 Task: Add current time to the page.
Action: Mouse moved to (39, 89)
Screenshot: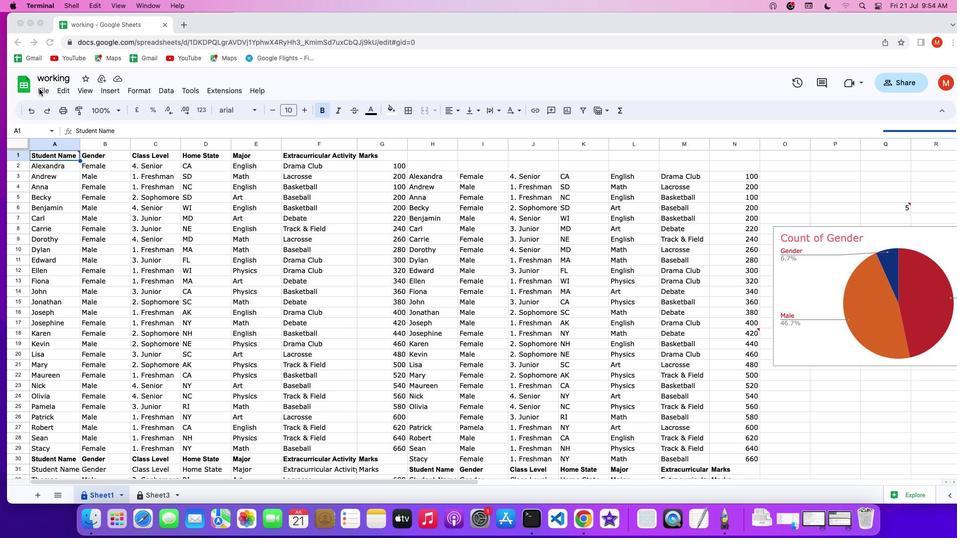 
Action: Mouse pressed left at (39, 89)
Screenshot: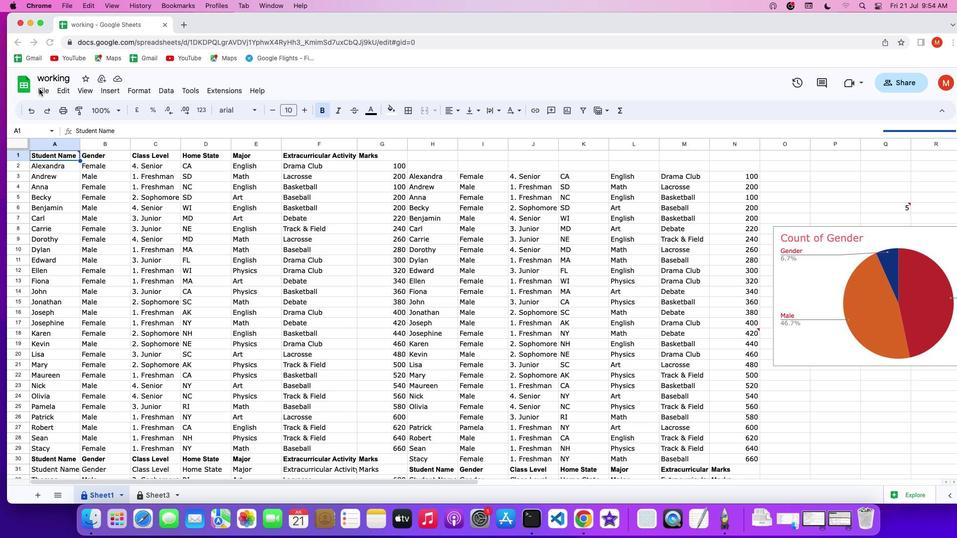 
Action: Mouse pressed left at (39, 89)
Screenshot: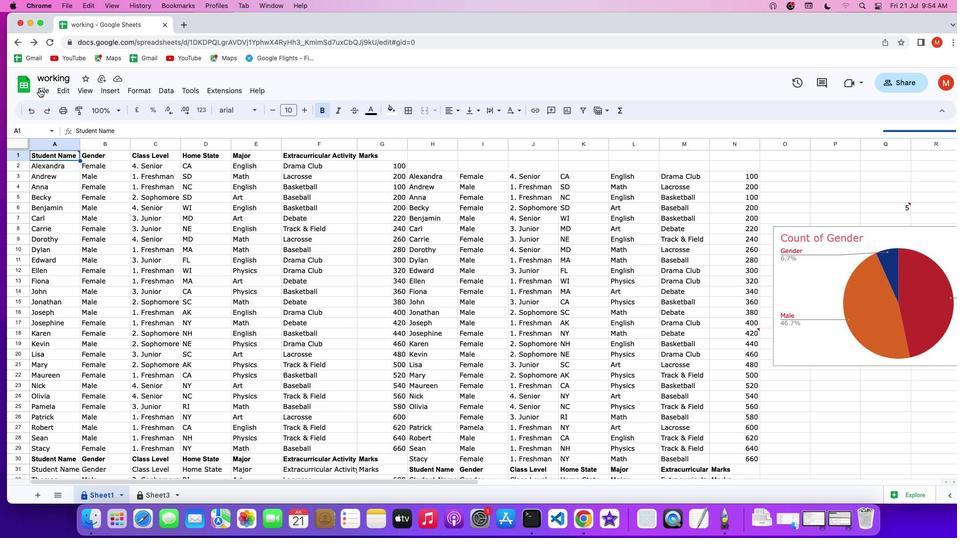 
Action: Mouse pressed left at (39, 89)
Screenshot: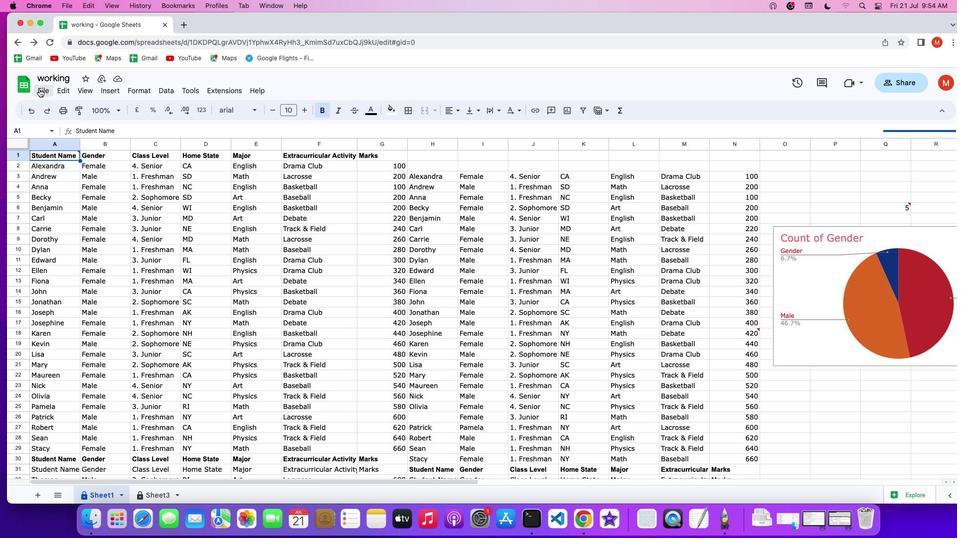 
Action: Mouse moved to (38, 390)
Screenshot: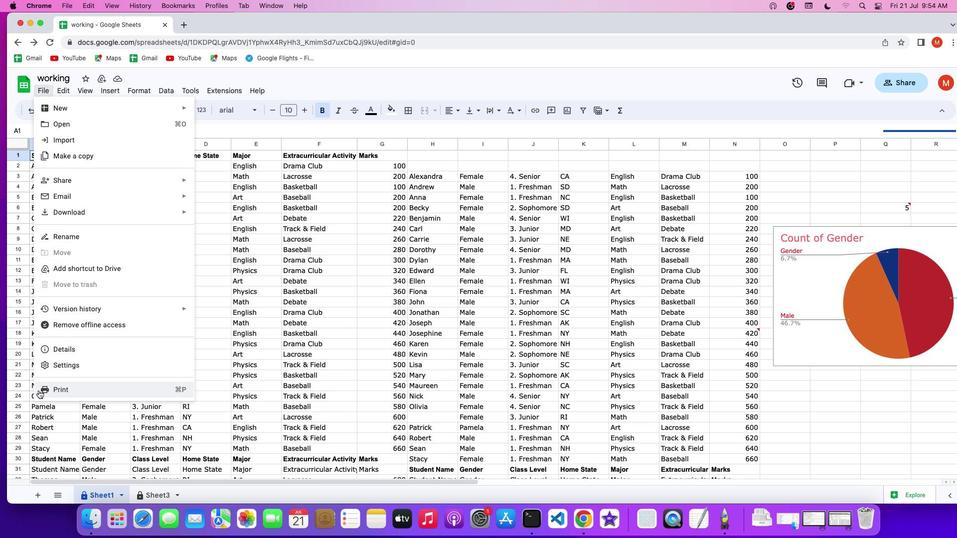 
Action: Mouse pressed left at (38, 390)
Screenshot: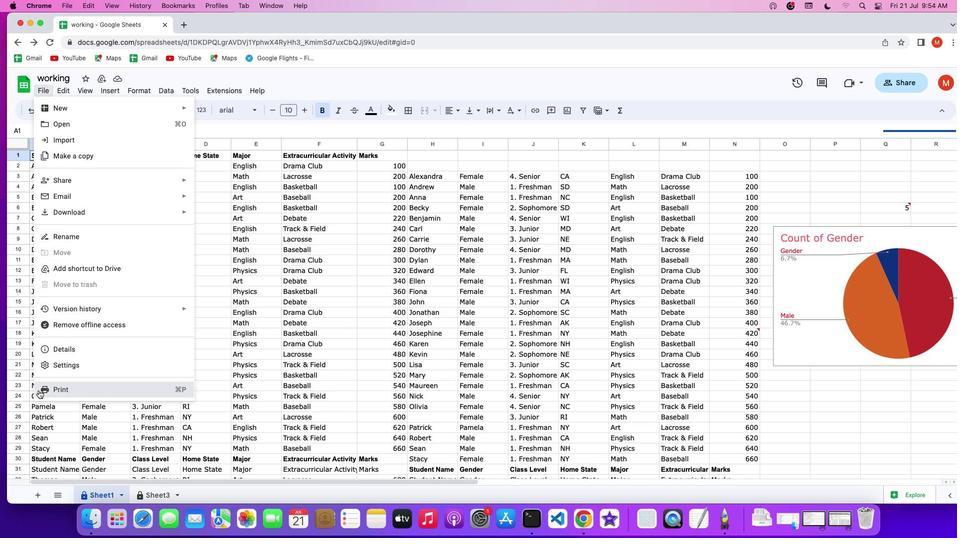 
Action: Mouse moved to (953, 361)
Screenshot: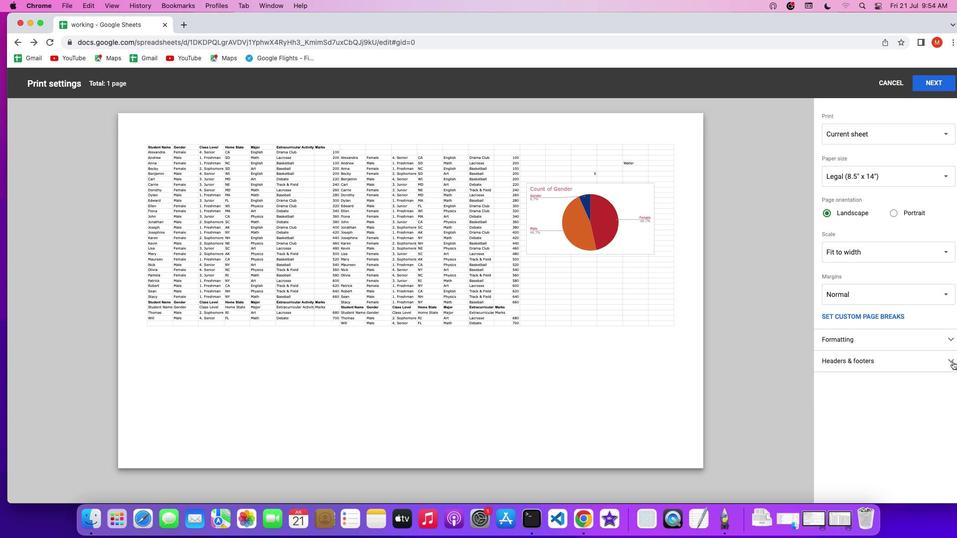 
Action: Mouse pressed left at (953, 361)
Screenshot: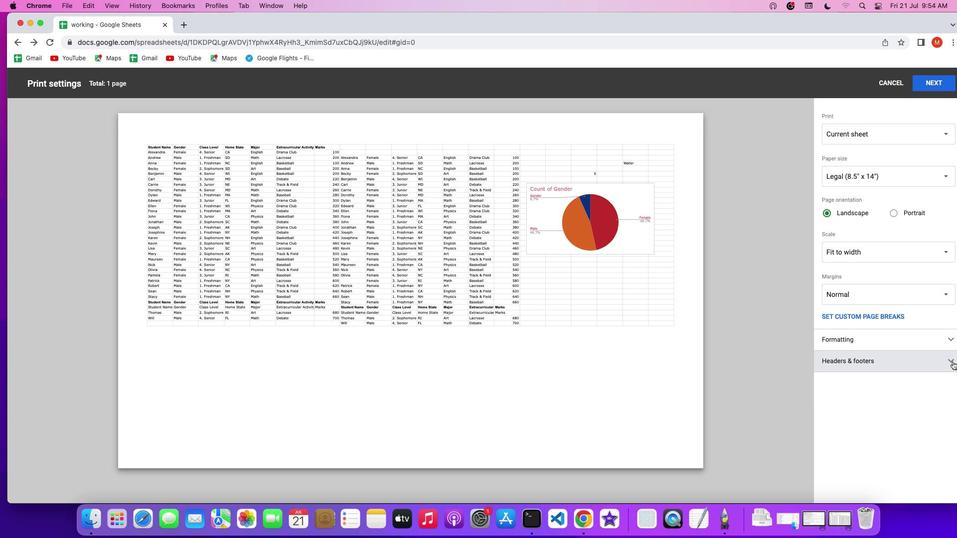 
Action: Mouse moved to (825, 454)
Screenshot: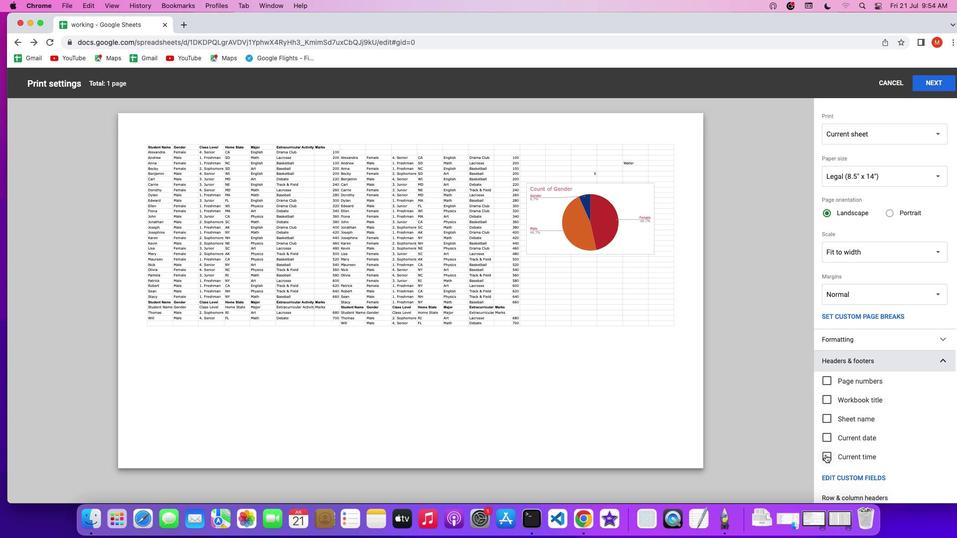
Action: Mouse pressed left at (825, 454)
Screenshot: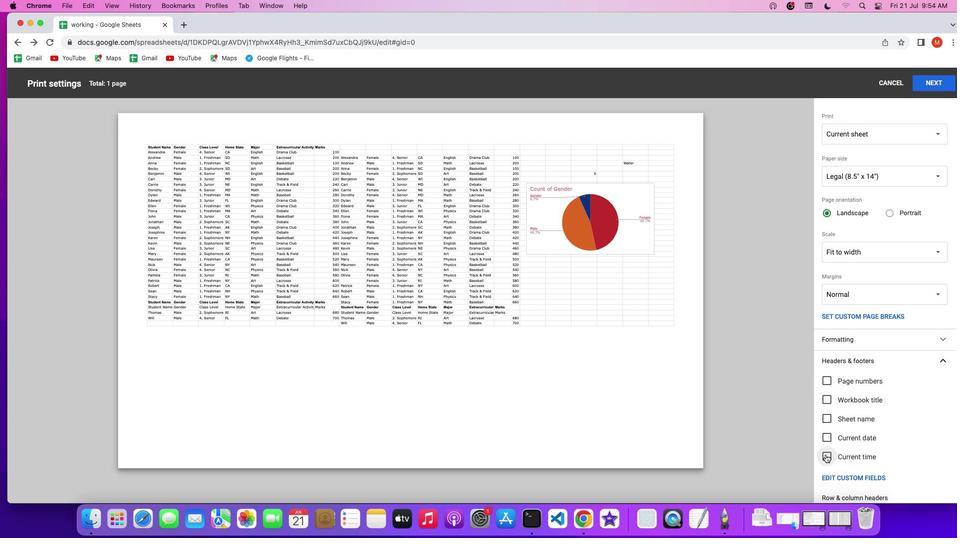
Action: Mouse moved to (892, 450)
Screenshot: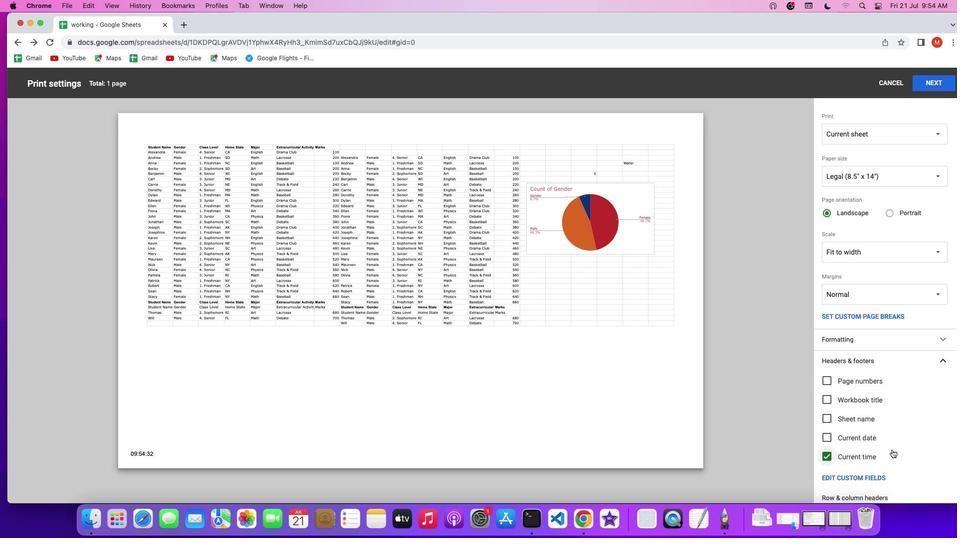 
